 Task: Add an event with the title Sales Territory Review and Planning, date '2023/11/27', time 9:15 AM to 11:15 AMand add a description: Throughout the workshop, participants will engage in a series of activities, exercises, and discussions aimed at developing and refining their communication skills. These activities will be designed to be interactive, allowing participants to practice new techniques, receive feedback, and collaborate with their team members.Select event color  Flamingo . Add location for the event as: Tunis, Tunisia, logged in from the account softage.4@softage.netand send the event invitation to softage.3@softage.net and softage.5@softage.net. Set a reminder for the event Doesn't repeat
Action: Mouse moved to (76, 82)
Screenshot: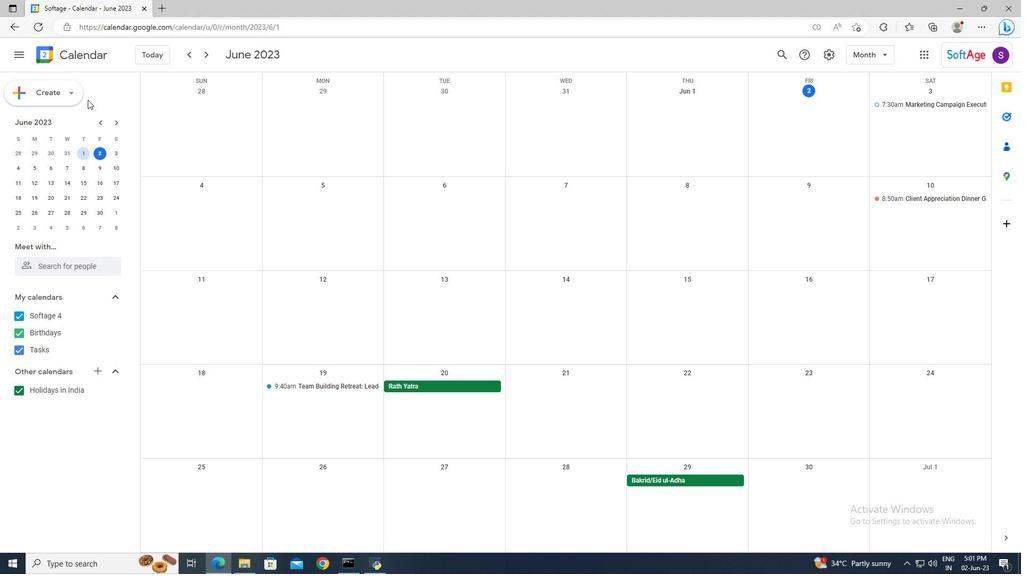 
Action: Mouse pressed left at (76, 82)
Screenshot: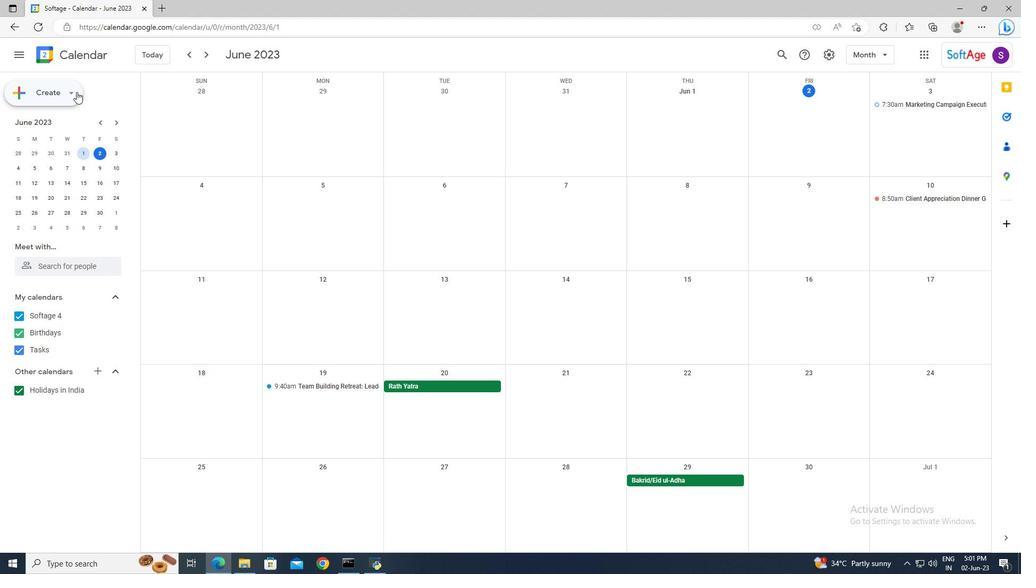 
Action: Mouse moved to (76, 119)
Screenshot: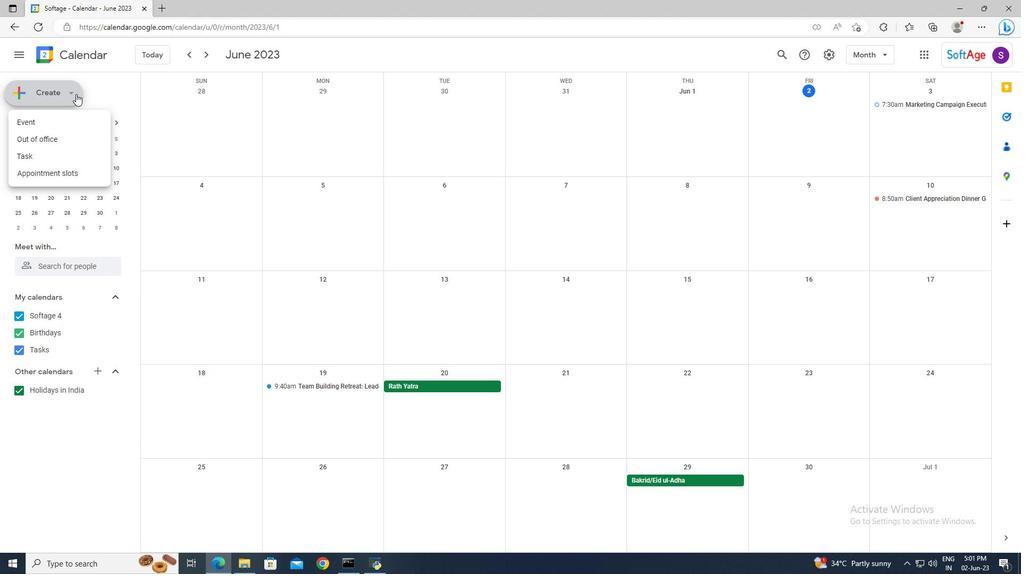 
Action: Mouse pressed left at (76, 119)
Screenshot: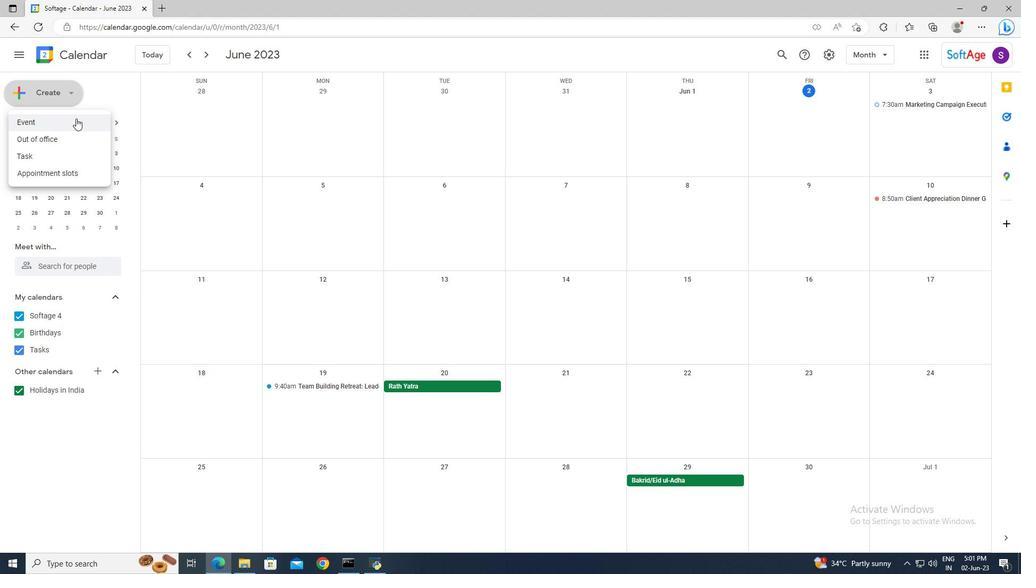 
Action: Mouse moved to (527, 361)
Screenshot: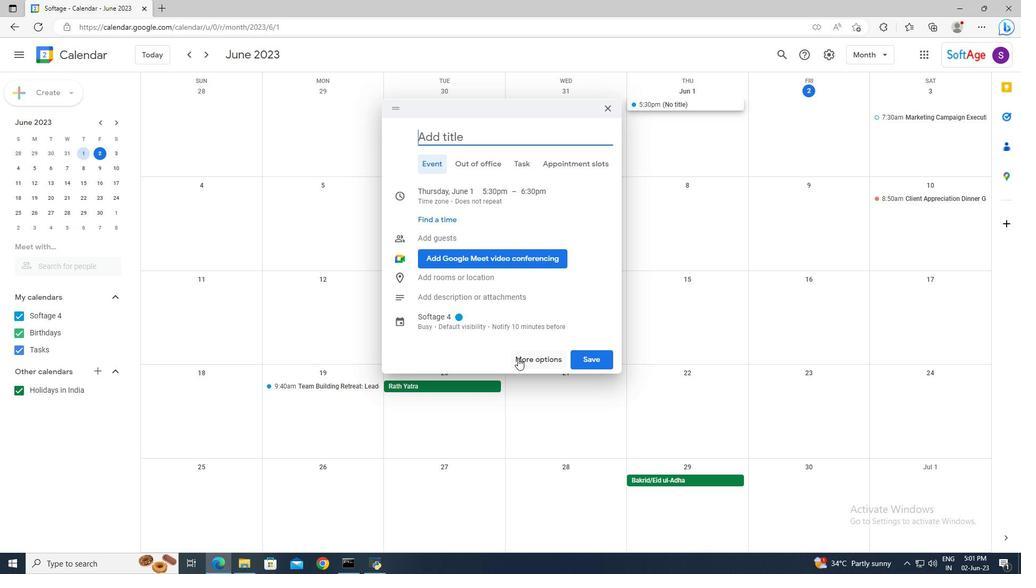 
Action: Mouse pressed left at (527, 361)
Screenshot: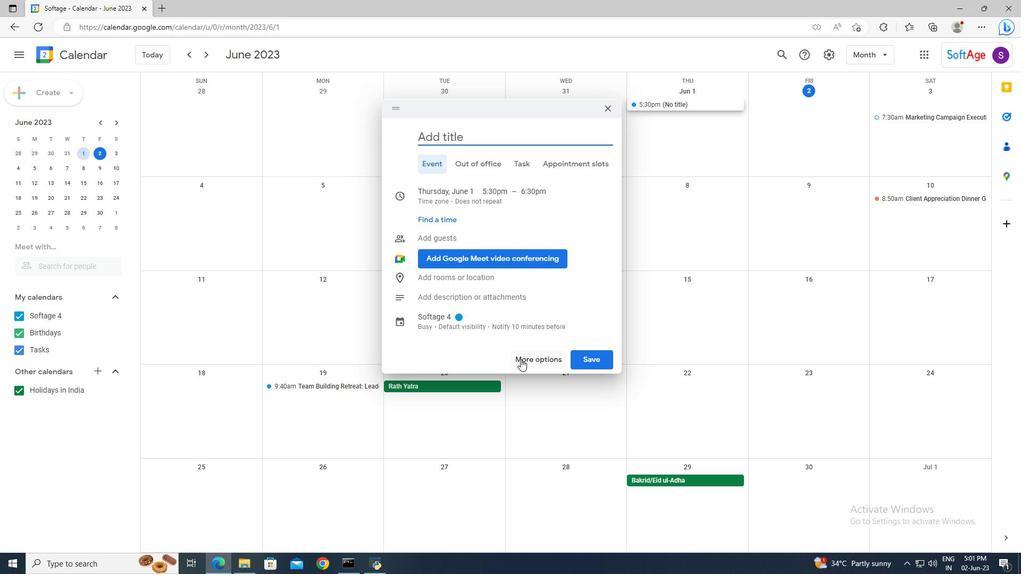 
Action: Mouse moved to (76, 91)
Screenshot: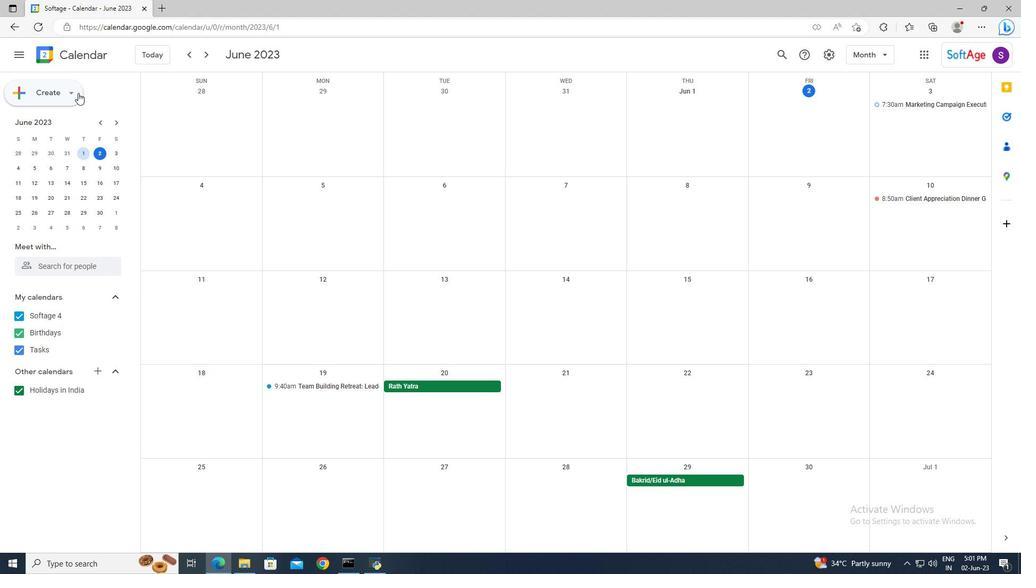 
Action: Mouse pressed left at (76, 91)
Screenshot: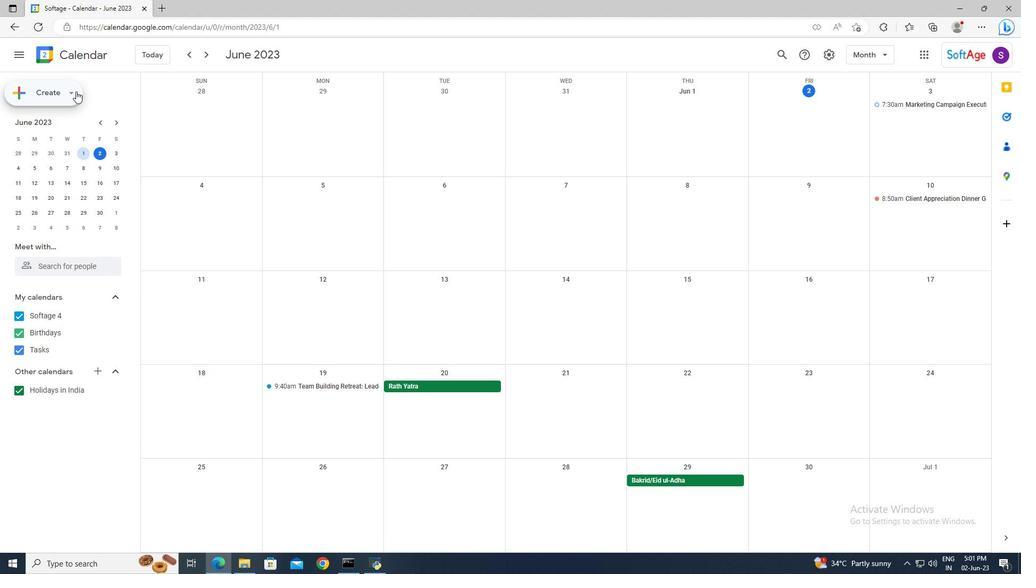
Action: Mouse moved to (76, 118)
Screenshot: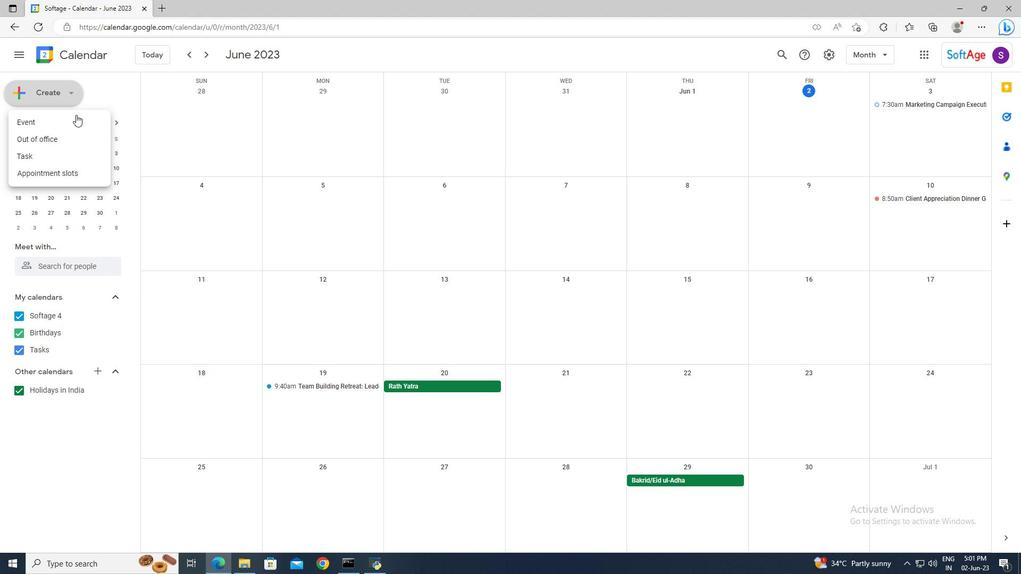 
Action: Mouse pressed left at (76, 118)
Screenshot: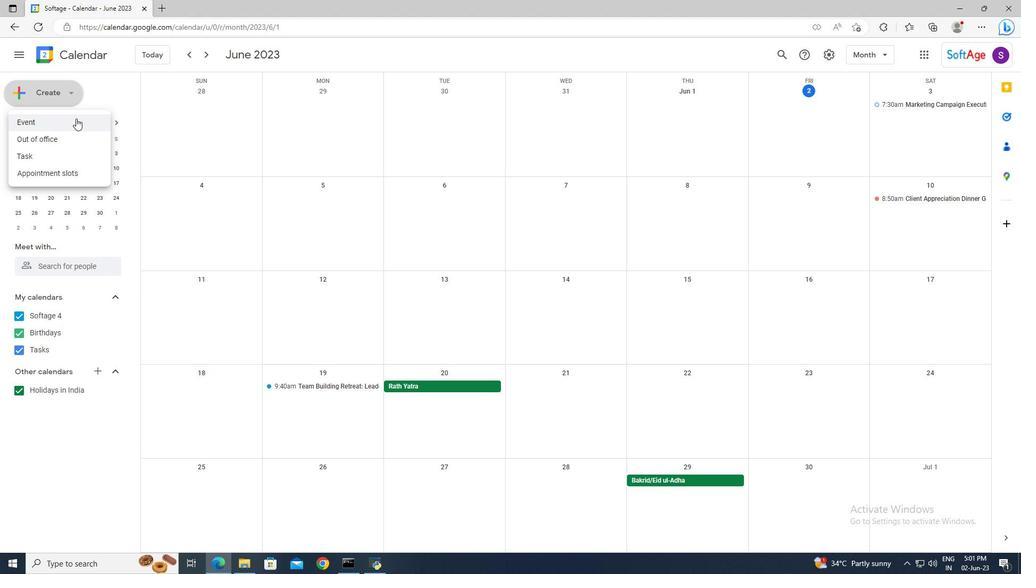 
Action: Mouse moved to (520, 359)
Screenshot: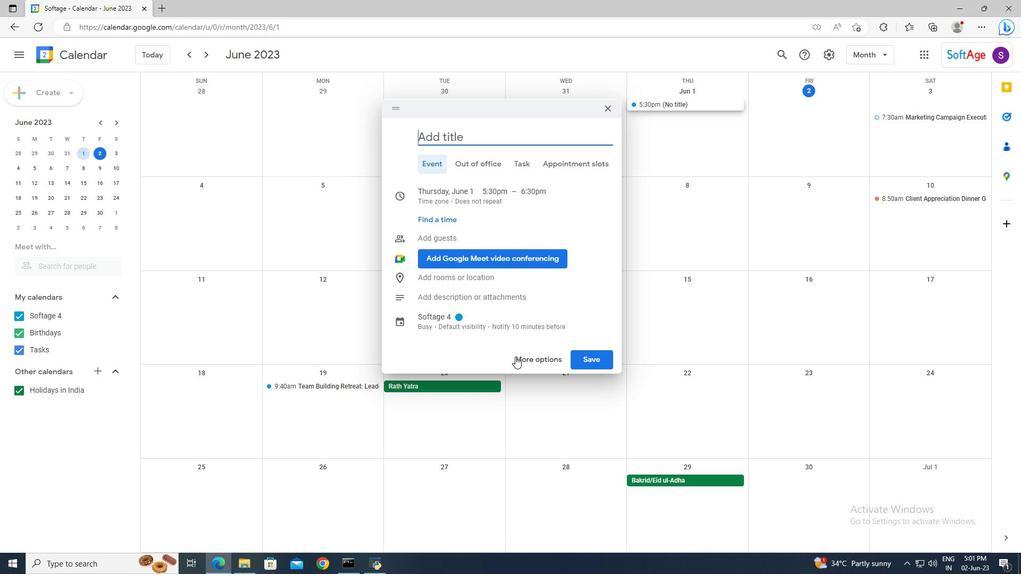 
Action: Mouse pressed left at (520, 359)
Screenshot: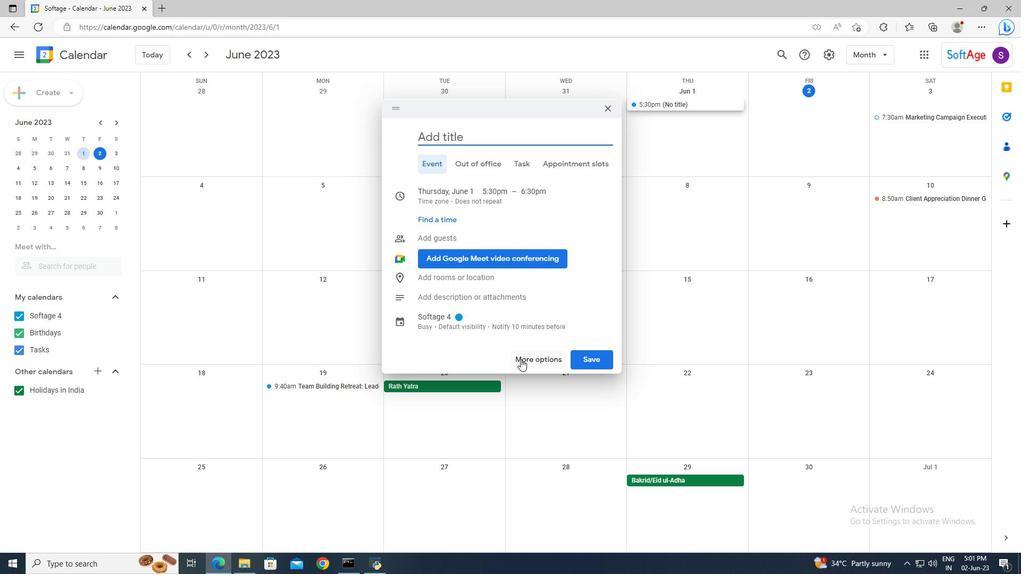 
Action: Mouse moved to (297, 65)
Screenshot: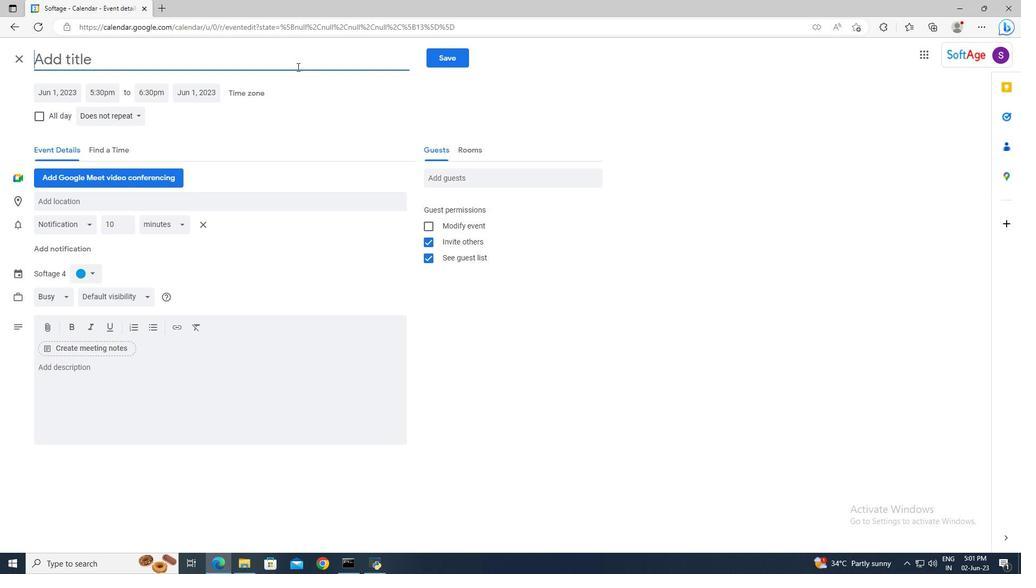 
Action: Mouse pressed left at (297, 65)
Screenshot: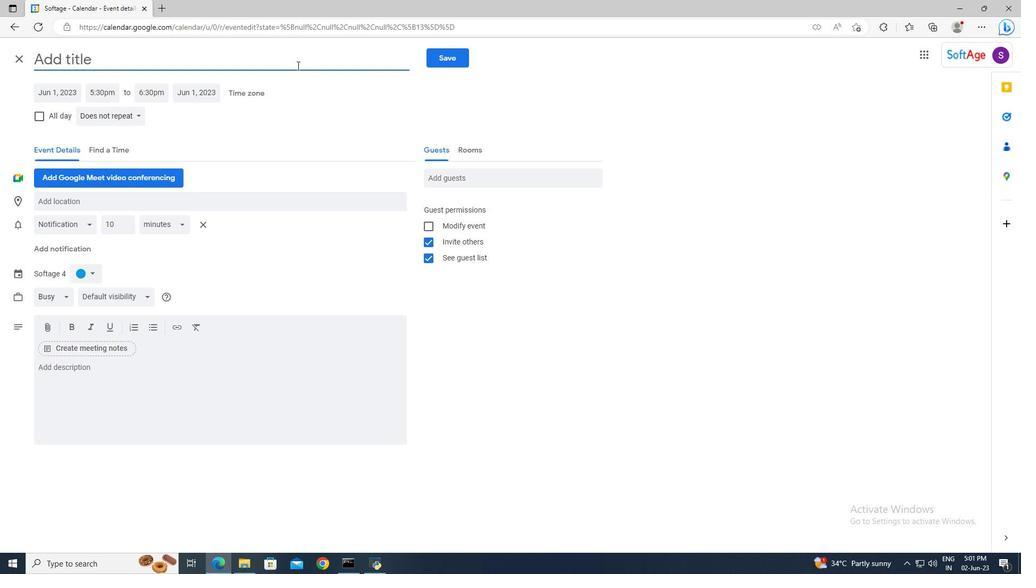 
Action: Key pressed <Key.shift>Sales<Key.space><Key.shift>Territory<Key.space><Key.shift>Review<Key.space>and<Key.space><Key.shift>Planning
Screenshot: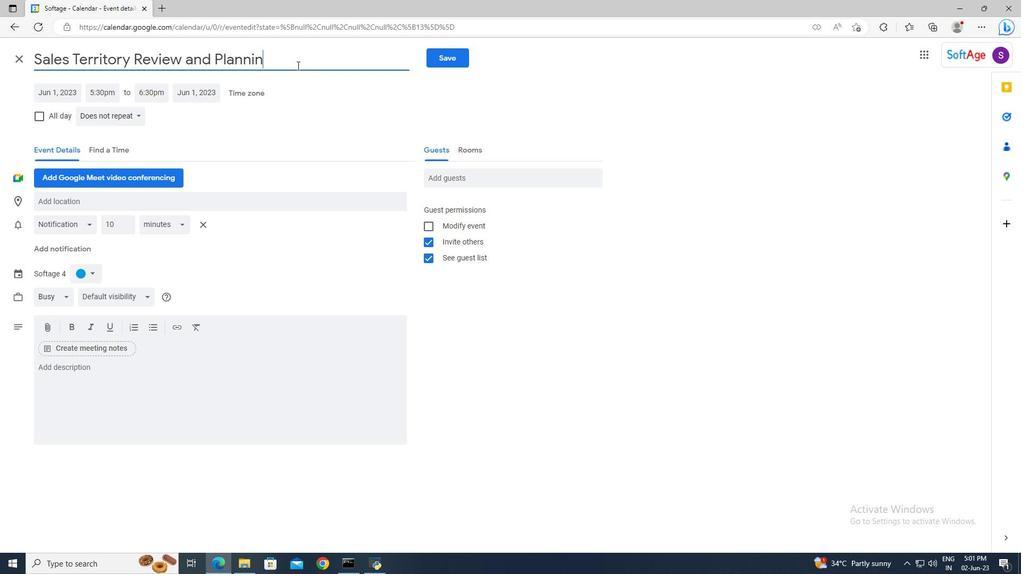 
Action: Mouse moved to (69, 94)
Screenshot: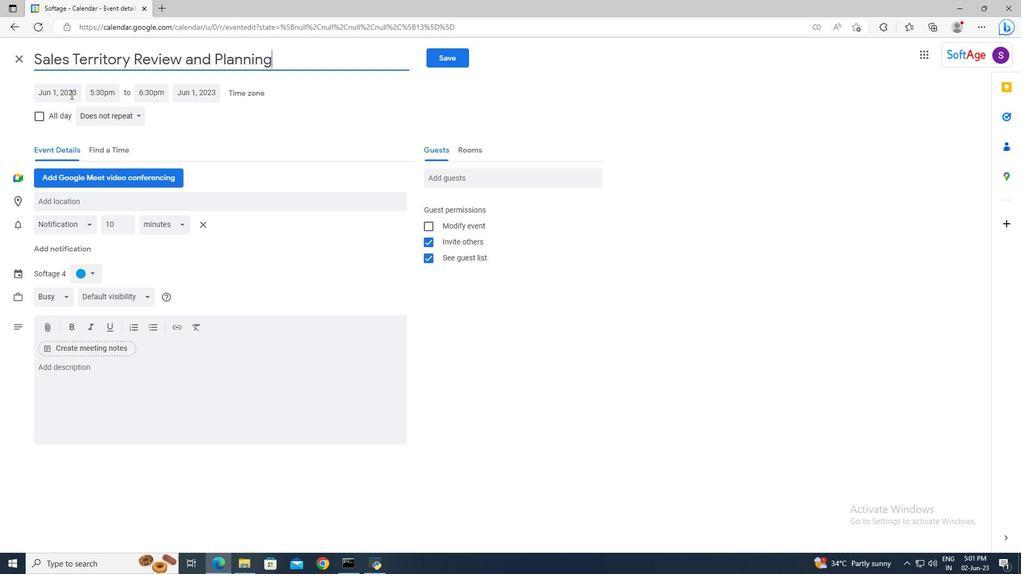 
Action: Mouse pressed left at (69, 94)
Screenshot: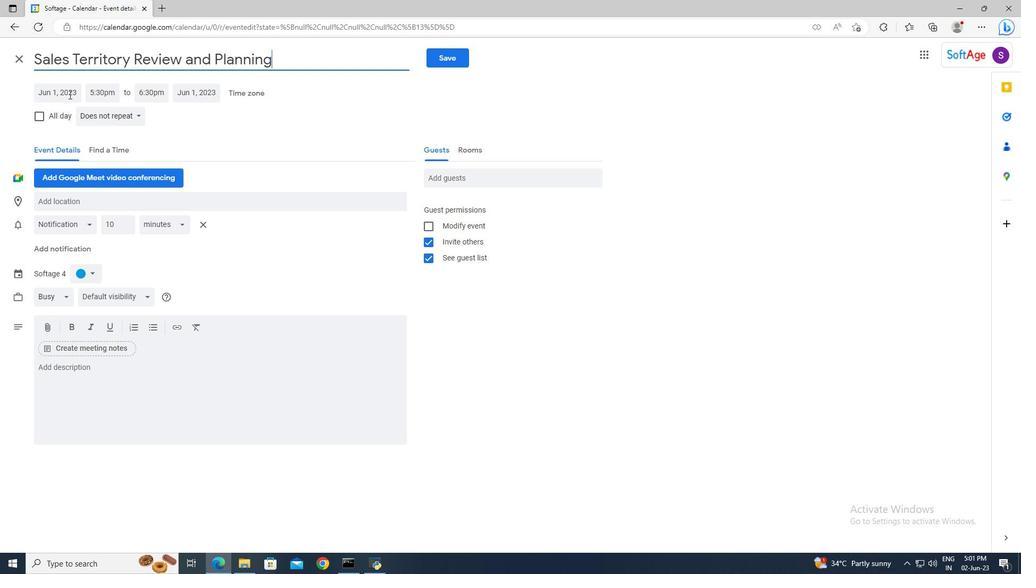 
Action: Mouse moved to (170, 114)
Screenshot: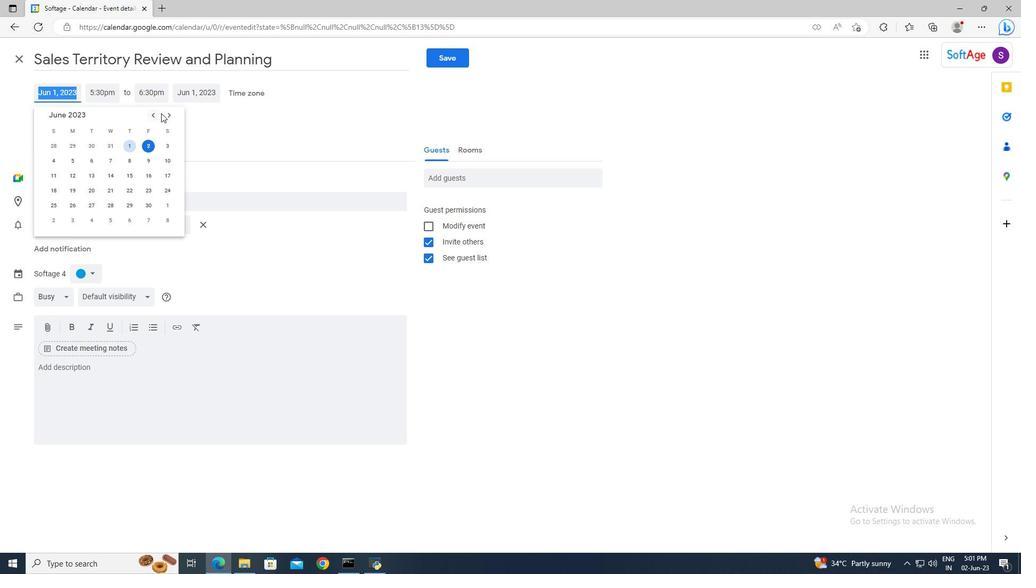 
Action: Mouse pressed left at (170, 114)
Screenshot: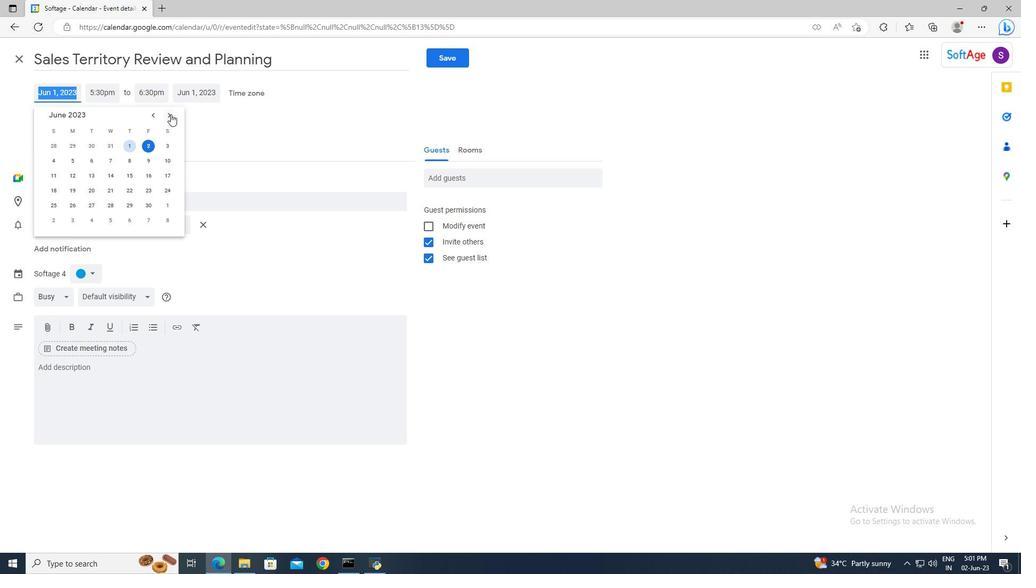 
Action: Mouse pressed left at (170, 114)
Screenshot: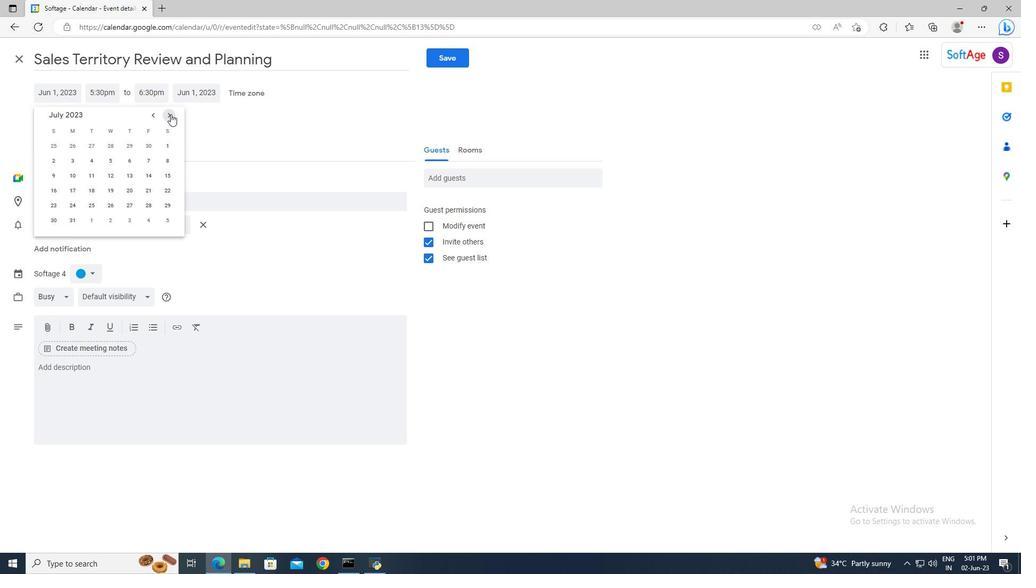 
Action: Mouse pressed left at (170, 114)
Screenshot: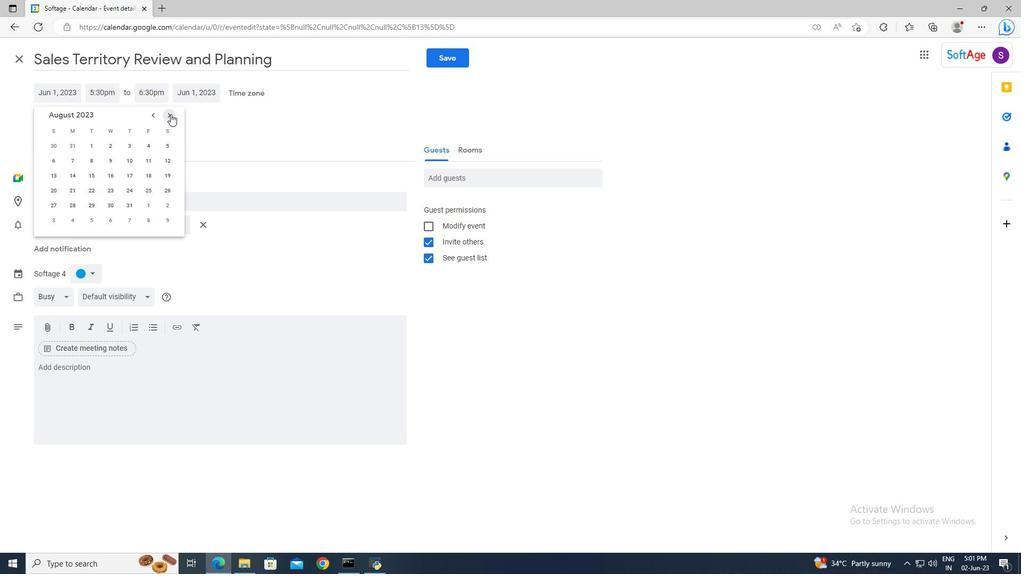 
Action: Mouse pressed left at (170, 114)
Screenshot: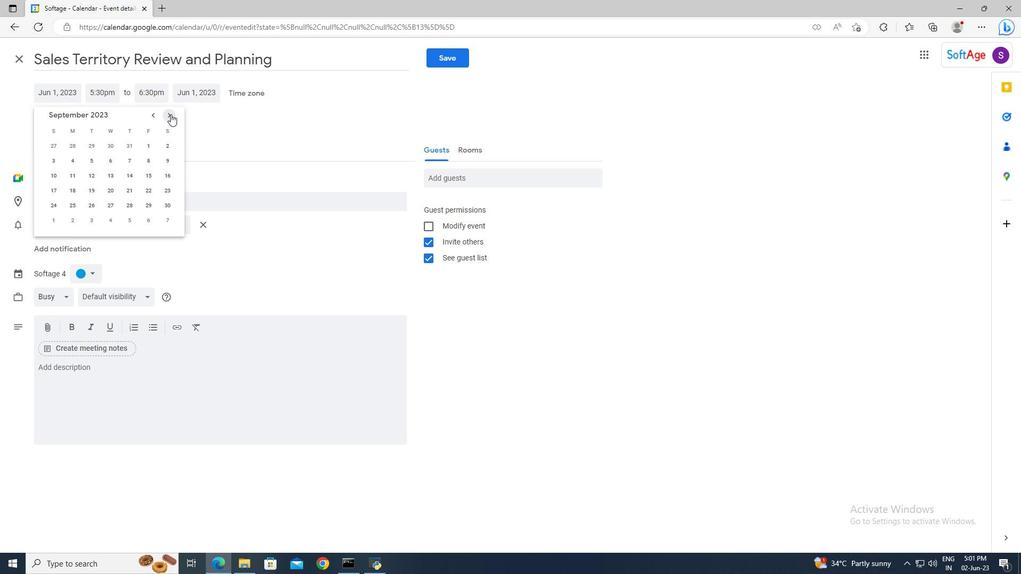 
Action: Mouse pressed left at (170, 114)
Screenshot: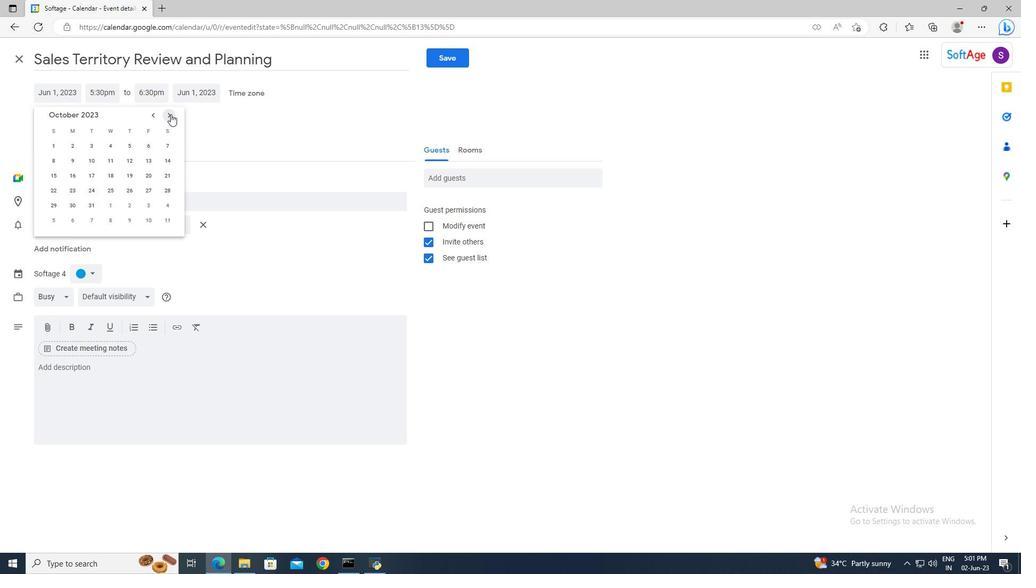 
Action: Mouse moved to (70, 201)
Screenshot: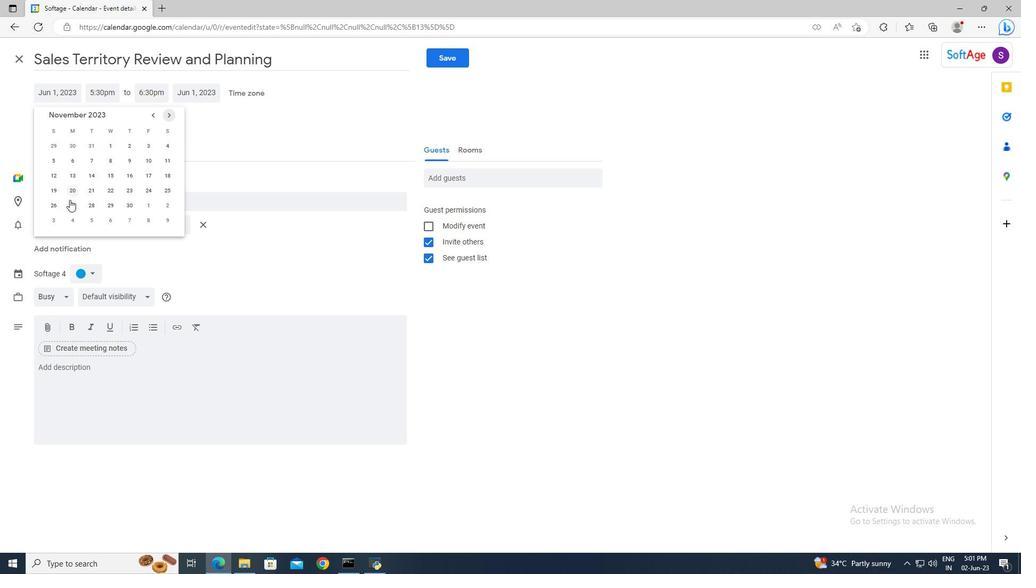 
Action: Mouse pressed left at (70, 201)
Screenshot: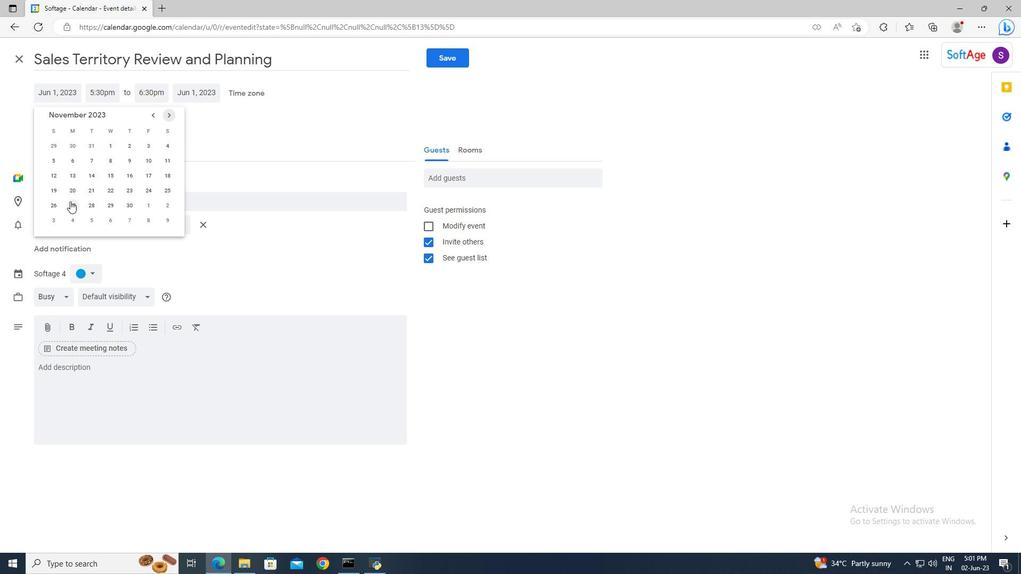 
Action: Mouse moved to (108, 93)
Screenshot: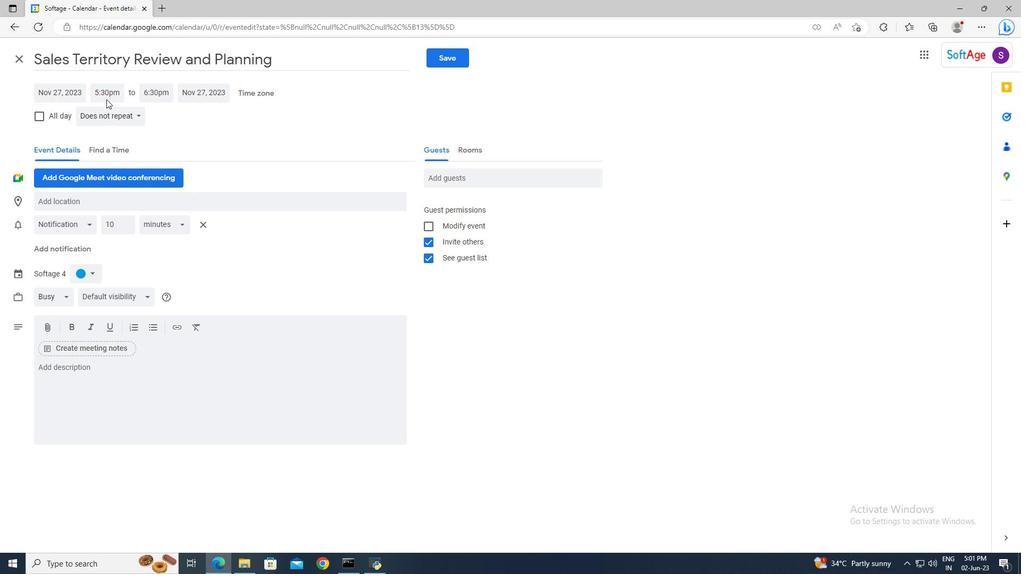 
Action: Mouse pressed left at (108, 93)
Screenshot: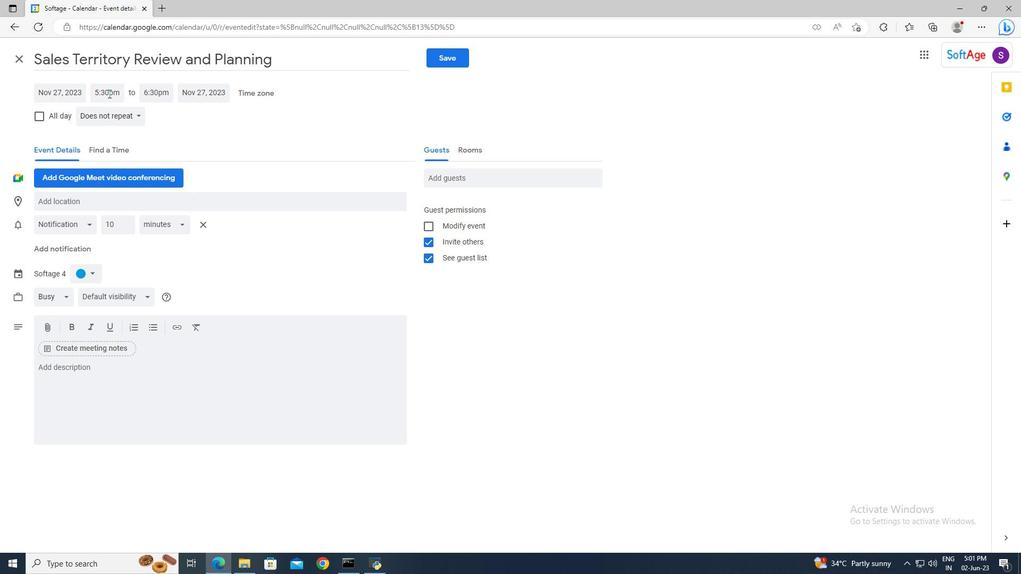 
Action: Key pressed 9<Key.shift>:15am<Key.enter><Key.tab>11<Key.shift>:15<Key.enter>
Screenshot: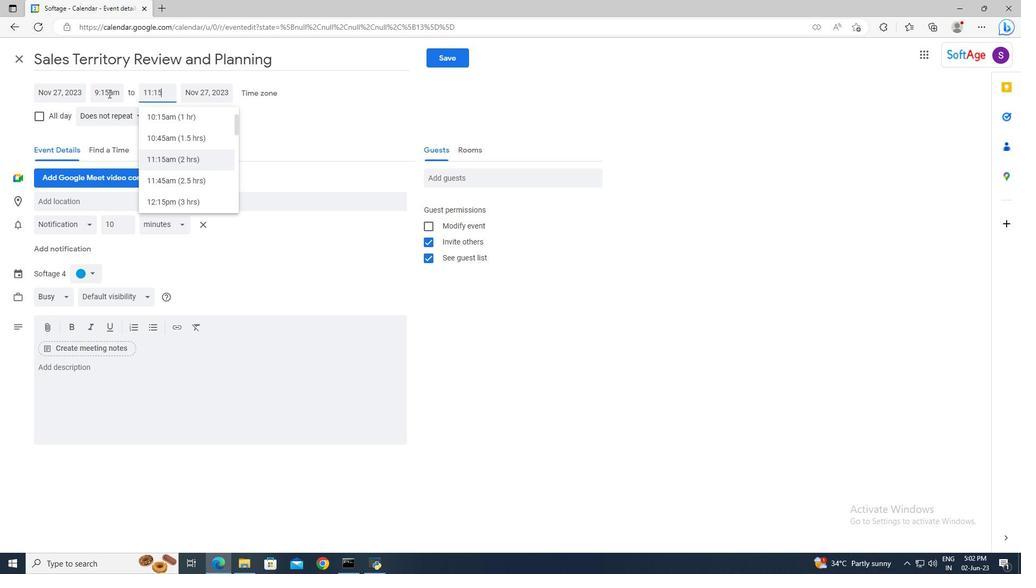 
Action: Mouse moved to (76, 371)
Screenshot: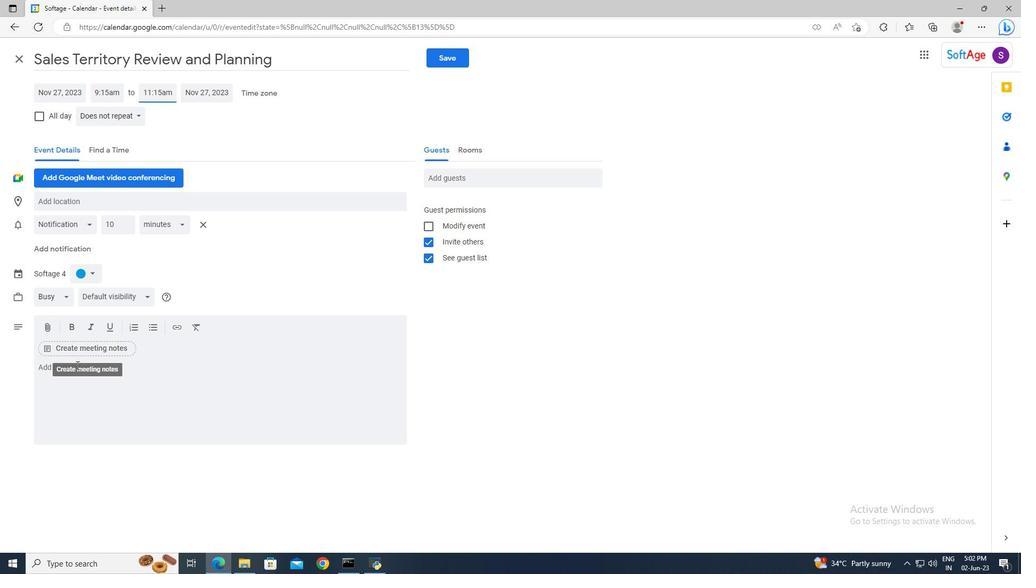
Action: Mouse pressed left at (76, 371)
Screenshot: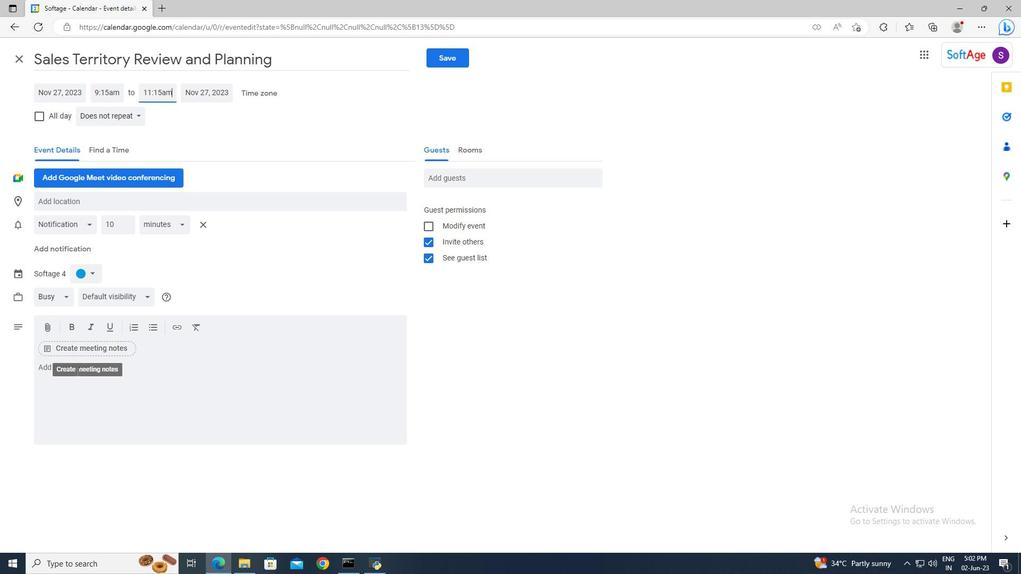 
Action: Key pressed <Key.shift>Throughout<Key.space>the<Key.space>workshop,<Key.space>participants<Key.space>will<Key.space>engage<Key.space>in<Key.space>a<Key.space>series<Key.space>of<Key.space>activities,<Key.space>exercises,<Key.space>and<Key.space>discussions<Key.space>aimed<Key.space>at<Key.space>developing<Key.space>and<Key.space>refining<Key.space>their<Key.space>communication<Key.space>skills.<Key.space><Key.shift>These<Key.space>activities<Key.space>will<Key.space>be<Key.space>a<Key.backspace>designed<Key.space>to<Key.space>be<Key.space>interactive<Key.space><Key.backspace>,<Key.space>allowing<Key.space>participants<Key.space>to<Key.space>practice<Key.space>e<Key.backspace>new<Key.space>techniques,<Key.space>receive<Key.space>feedback,<Key.space>and<Key.space>collaborate<Key.space>with<Key.space>their<Key.space>team<Key.space>members.
Screenshot: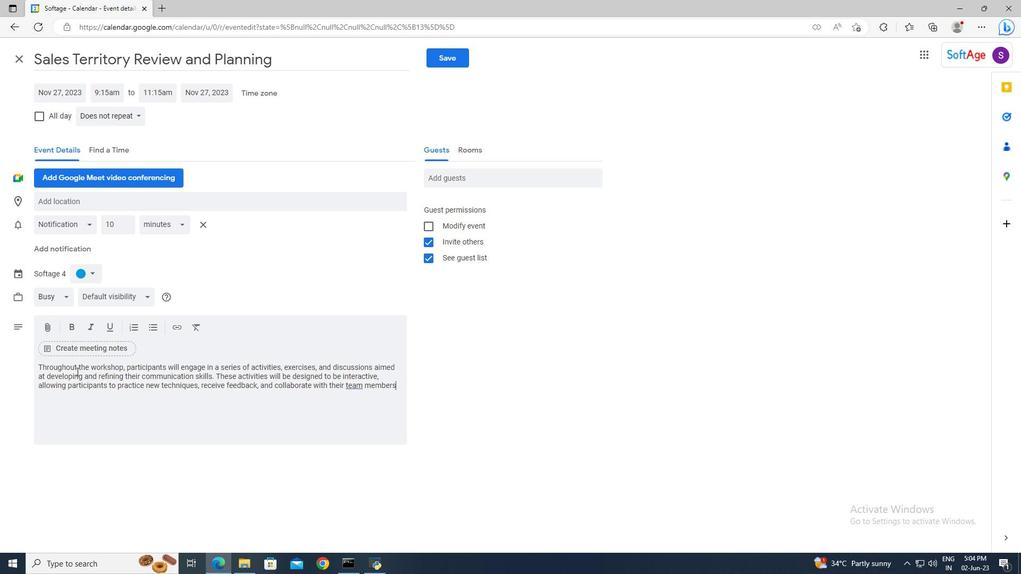 
Action: Mouse moved to (91, 272)
Screenshot: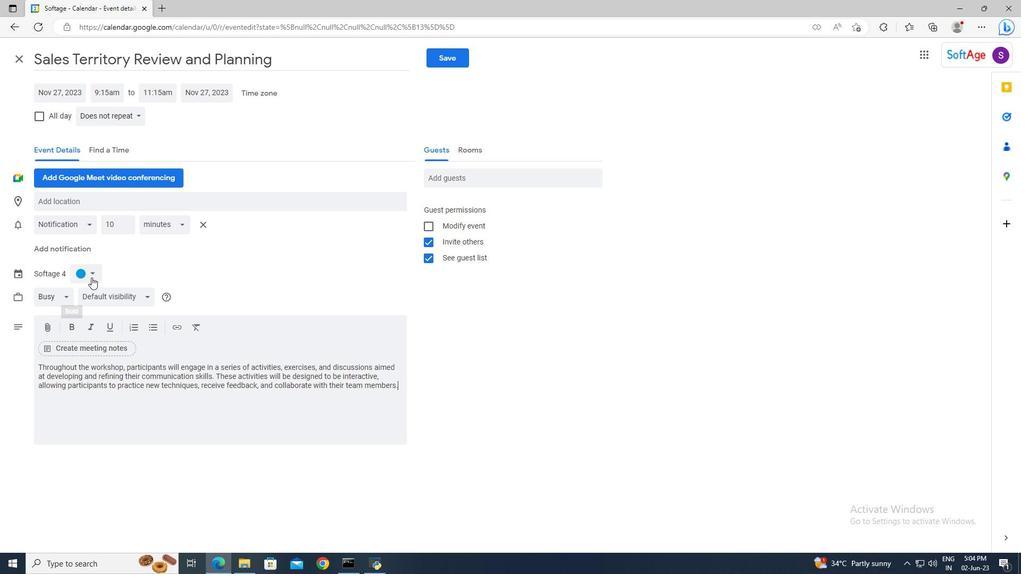 
Action: Mouse pressed left at (91, 272)
Screenshot: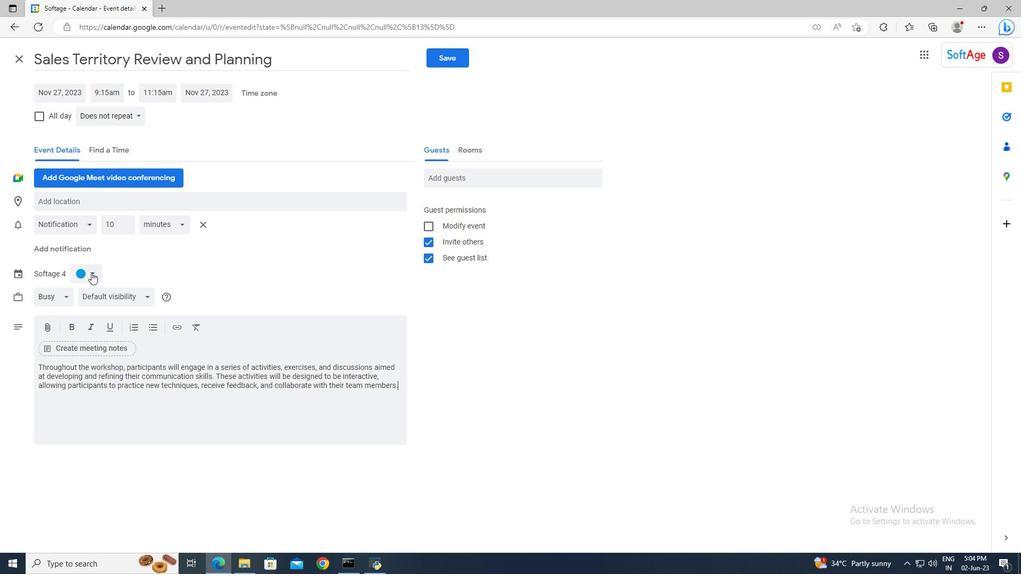 
Action: Mouse moved to (97, 273)
Screenshot: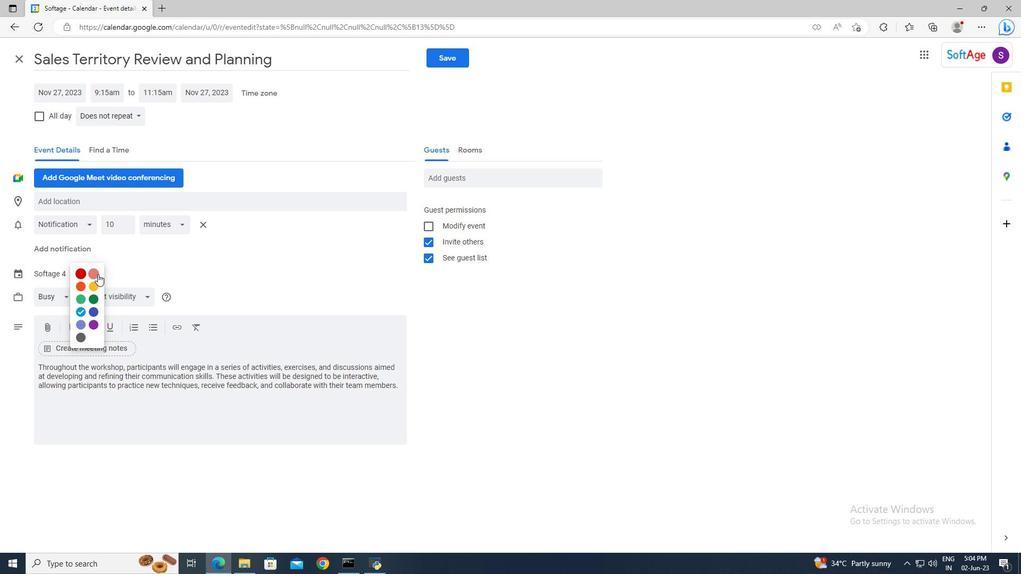 
Action: Mouse pressed left at (97, 273)
Screenshot: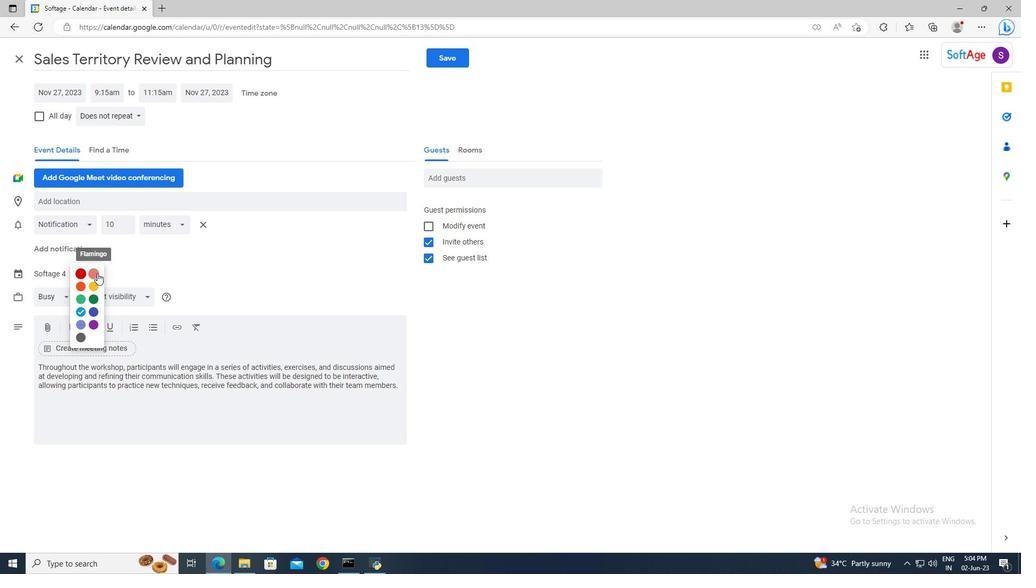 
Action: Mouse moved to (97, 204)
Screenshot: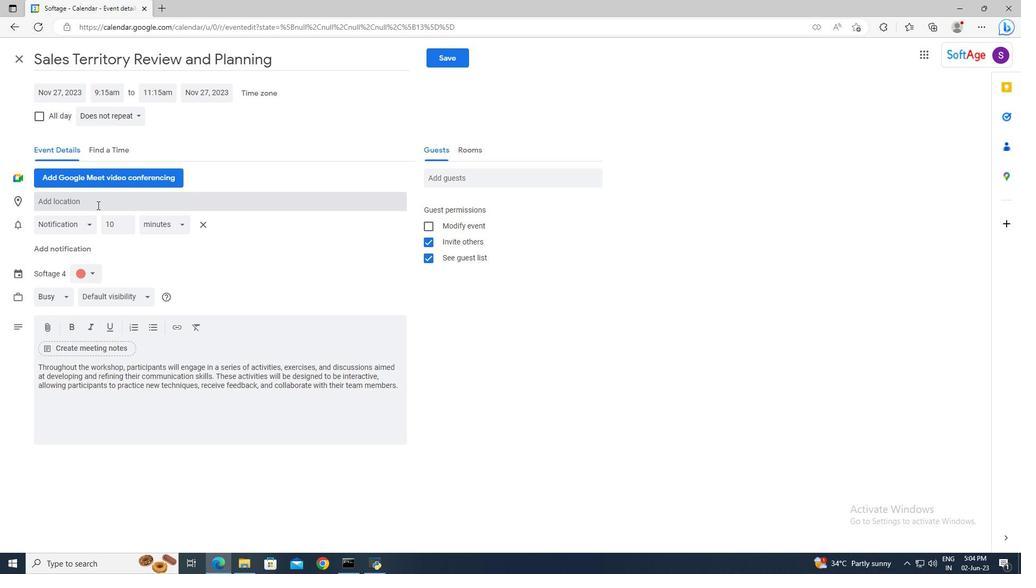
Action: Mouse pressed left at (97, 204)
Screenshot: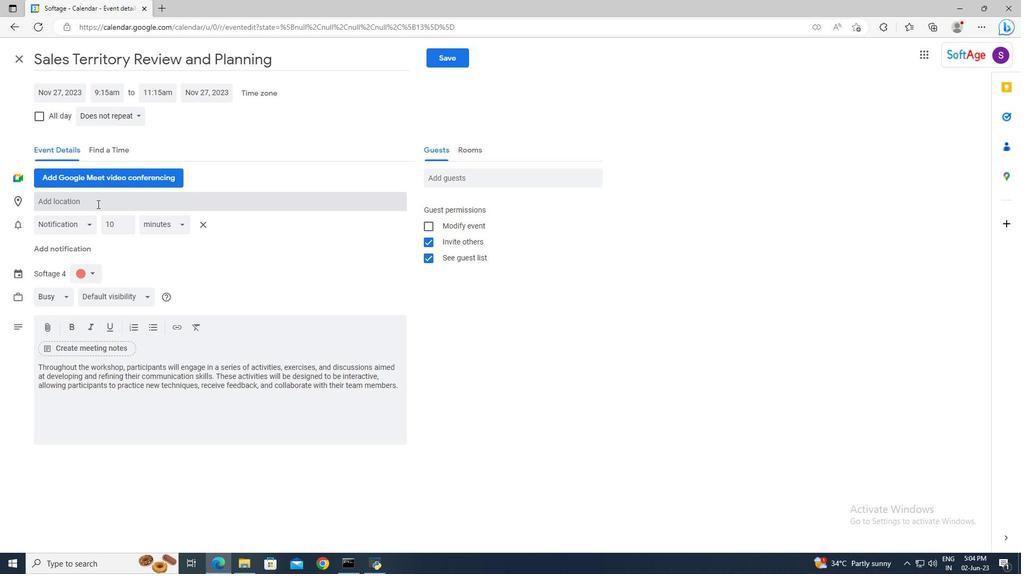 
Action: Mouse moved to (97, 203)
Screenshot: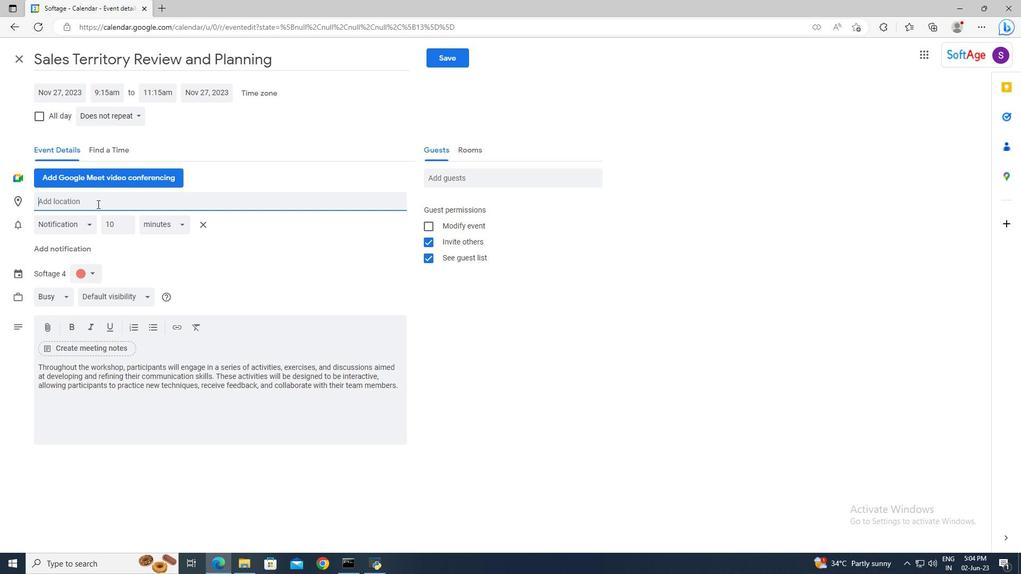 
Action: Key pressed <Key.shift>Tunis,<Key.space><Key.shift>Tunisia
Screenshot: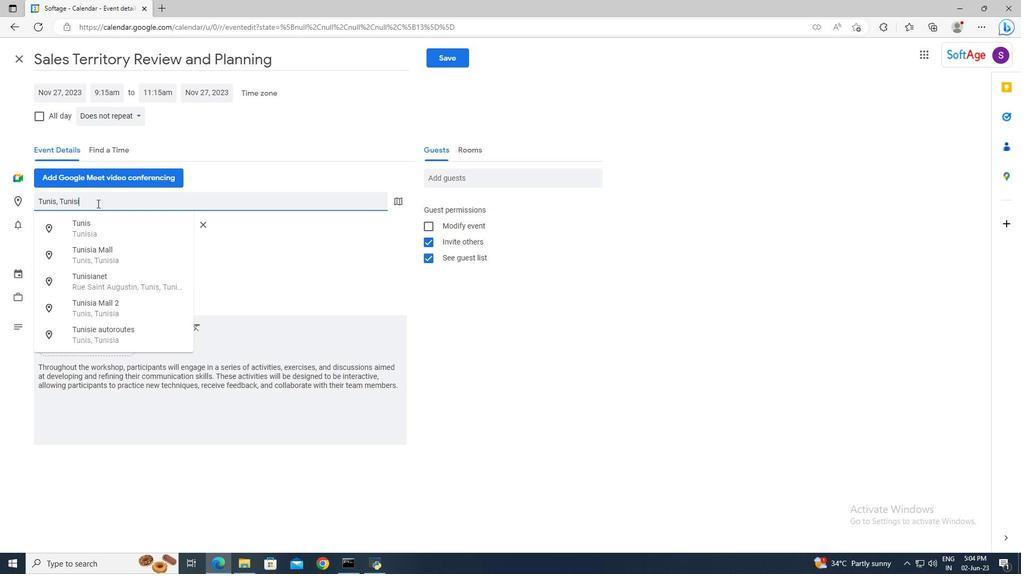 
Action: Mouse moved to (95, 226)
Screenshot: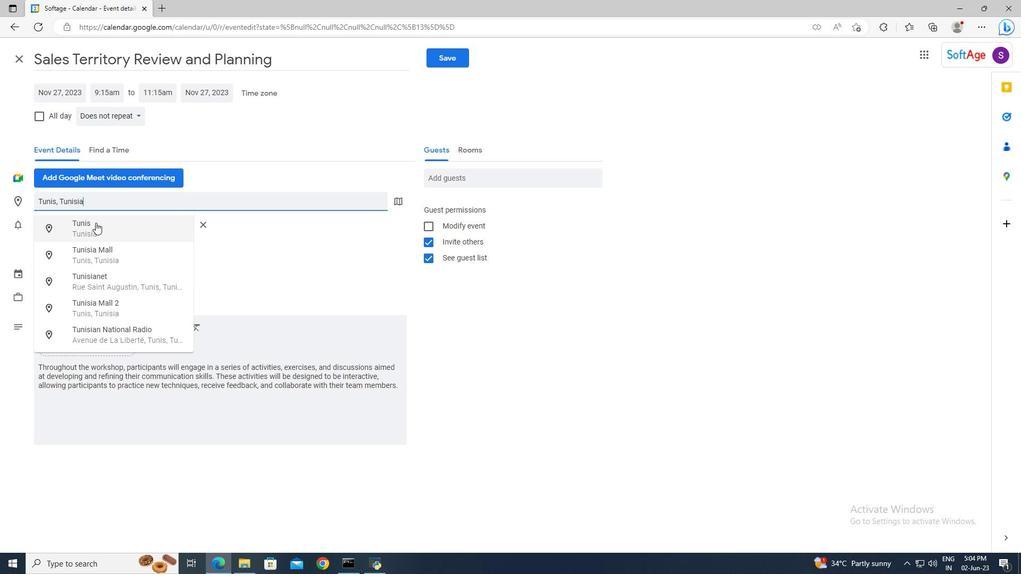 
Action: Mouse pressed left at (95, 226)
Screenshot: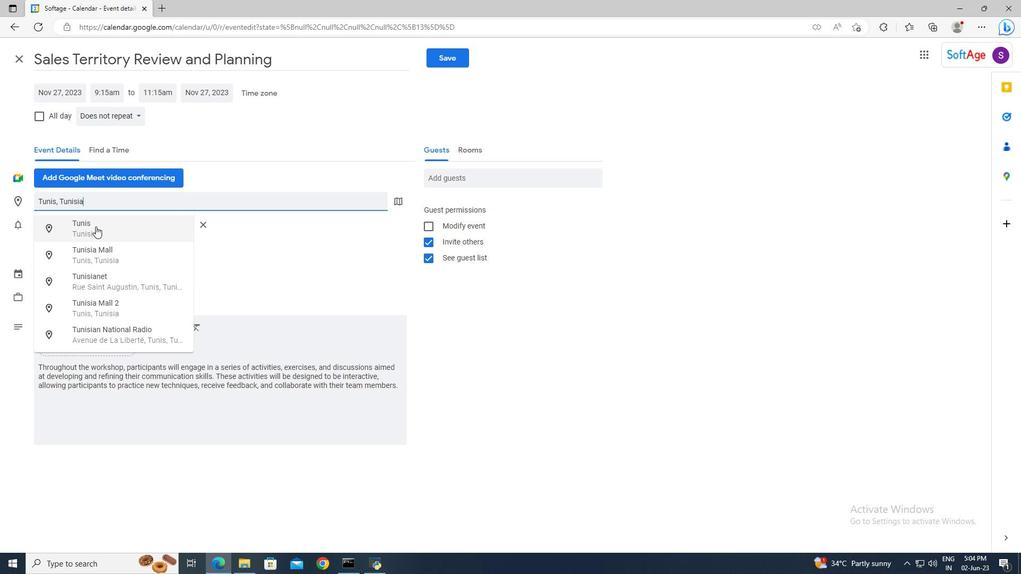
Action: Mouse moved to (437, 180)
Screenshot: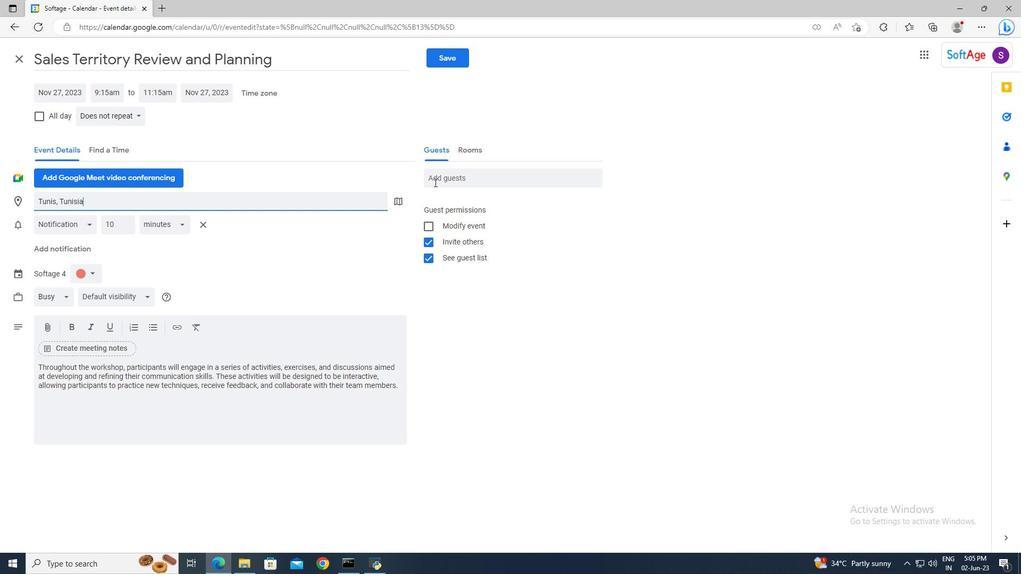 
Action: Mouse pressed left at (437, 180)
Screenshot: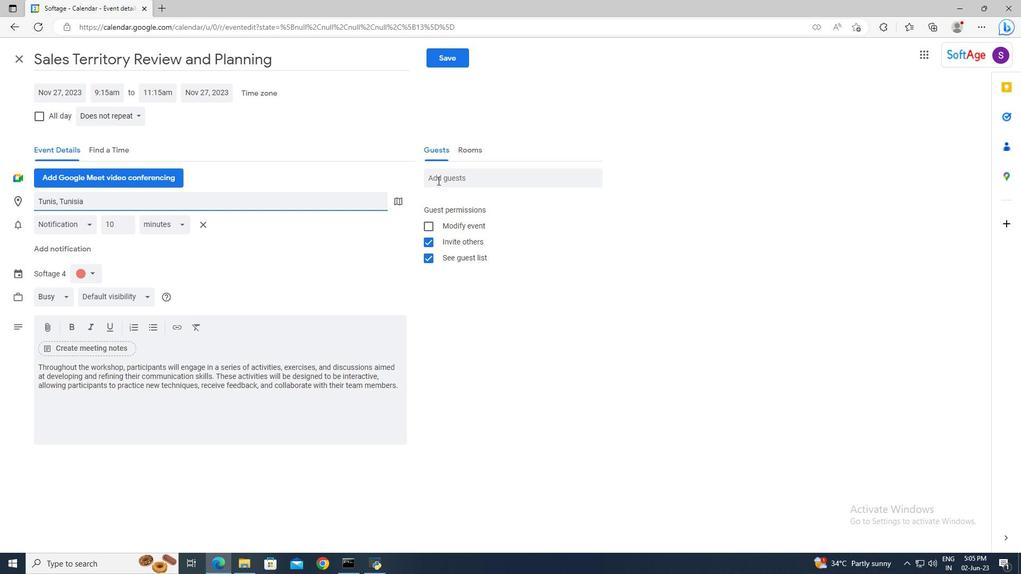 
Action: Mouse moved to (437, 180)
Screenshot: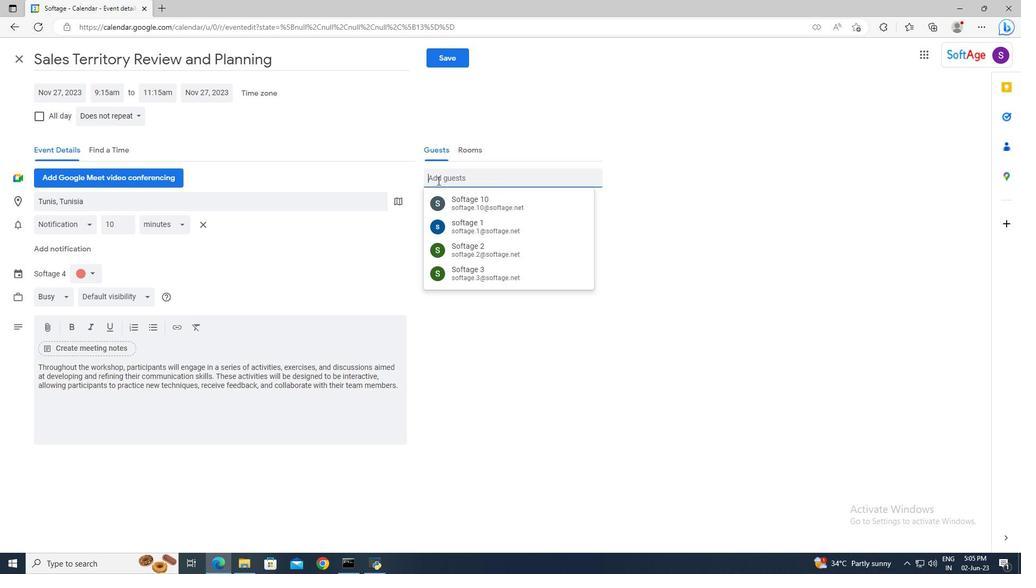 
Action: Key pressed softage.3<Key.shift><Key.shift><Key.shift><Key.shift><Key.shift><Key.shift><Key.shift><Key.shift><Key.shift><Key.shift><Key.shift><Key.shift><Key.shift><Key.shift><Key.shift><Key.shift><Key.shift><Key.shift><Key.shift><Key.shift><Key.shift><Key.shift><Key.shift><Key.shift><Key.shift><Key.shift><Key.shift><Key.shift><Key.shift><Key.shift>@softage.net<Key.enter>softage.5<Key.shift>@softage.net<Key.enter>
Screenshot: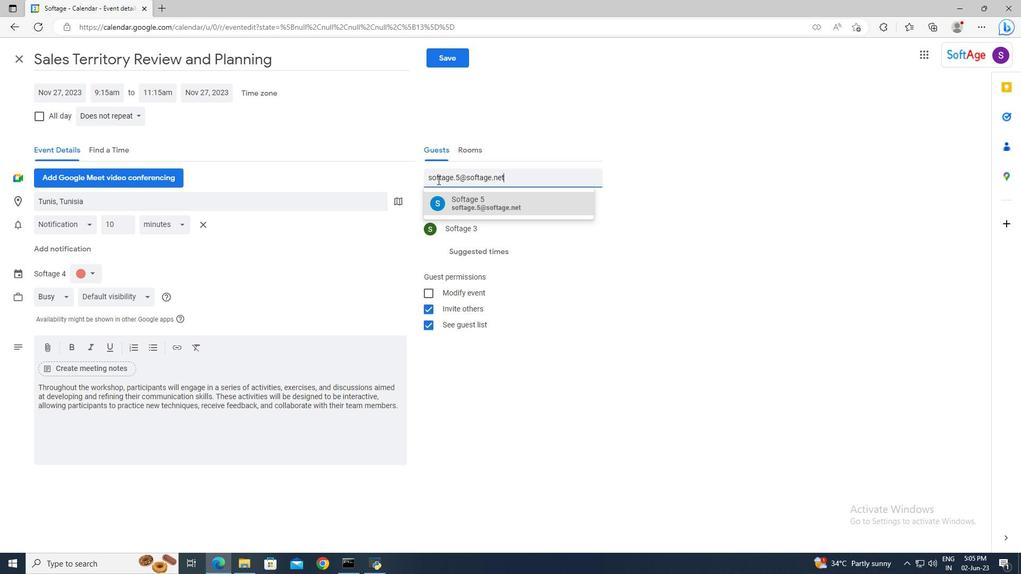 
Action: Mouse moved to (140, 113)
Screenshot: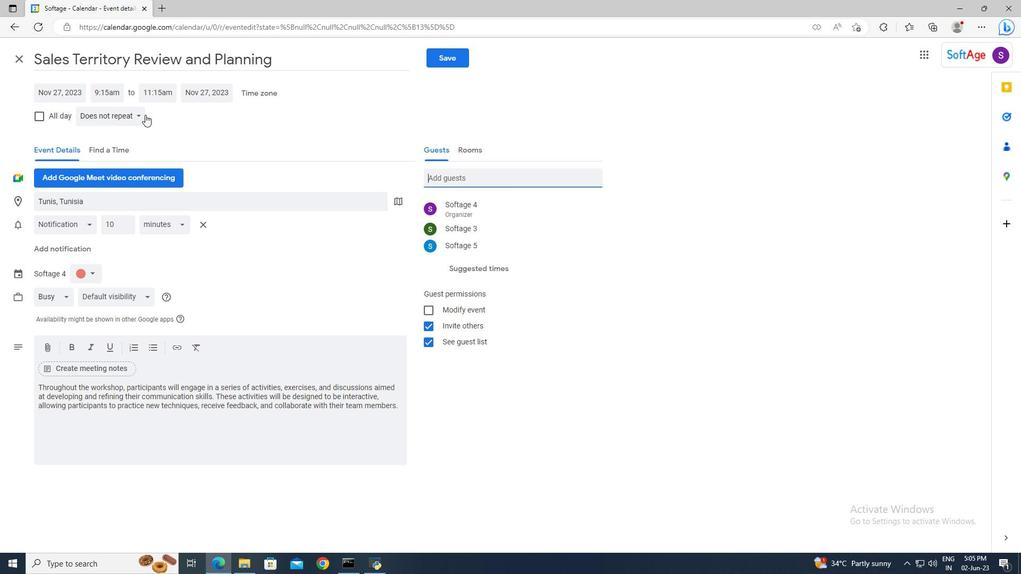 
Action: Mouse pressed left at (140, 113)
Screenshot: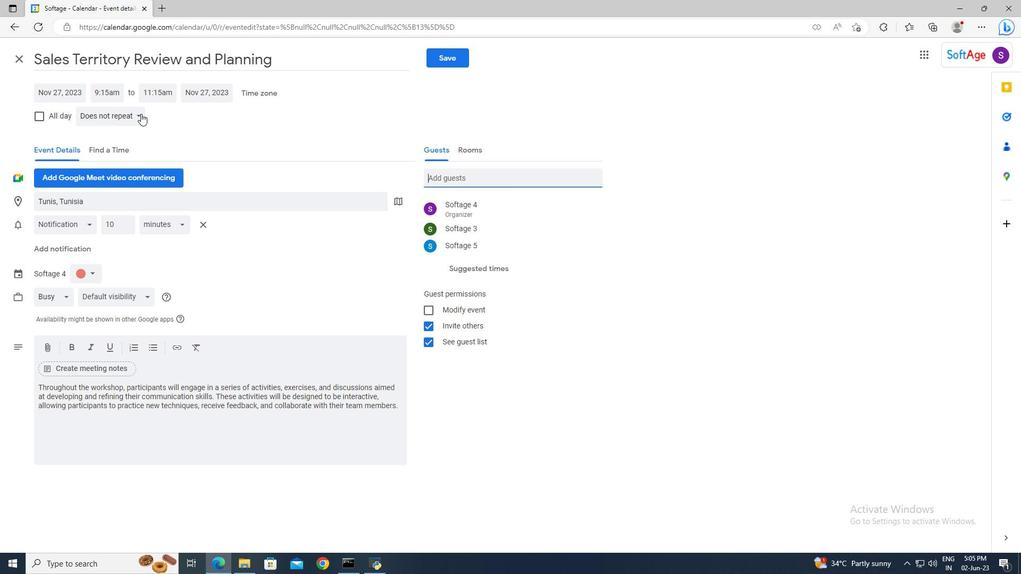 
Action: Mouse moved to (140, 113)
Screenshot: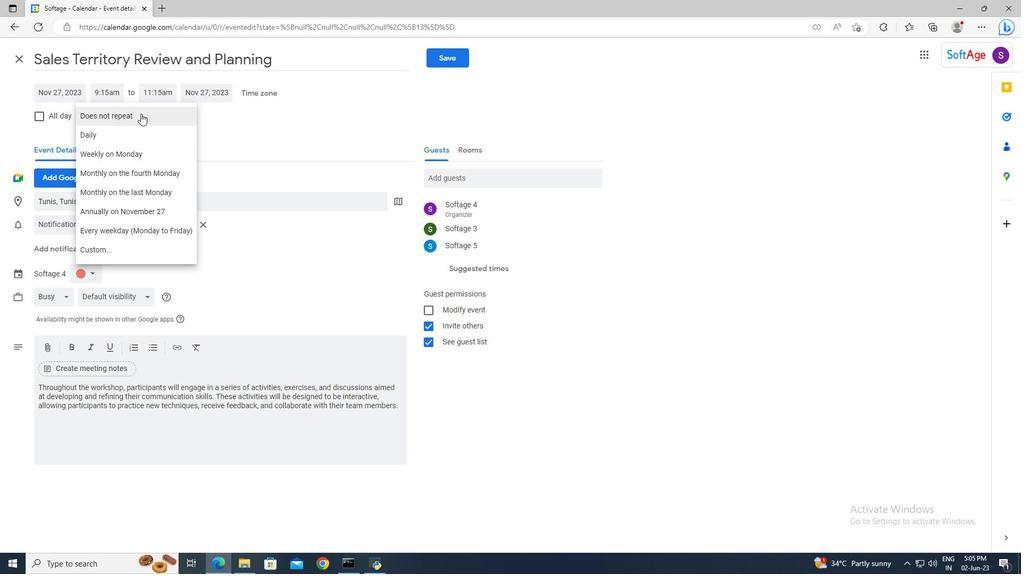 
Action: Mouse pressed left at (140, 113)
Screenshot: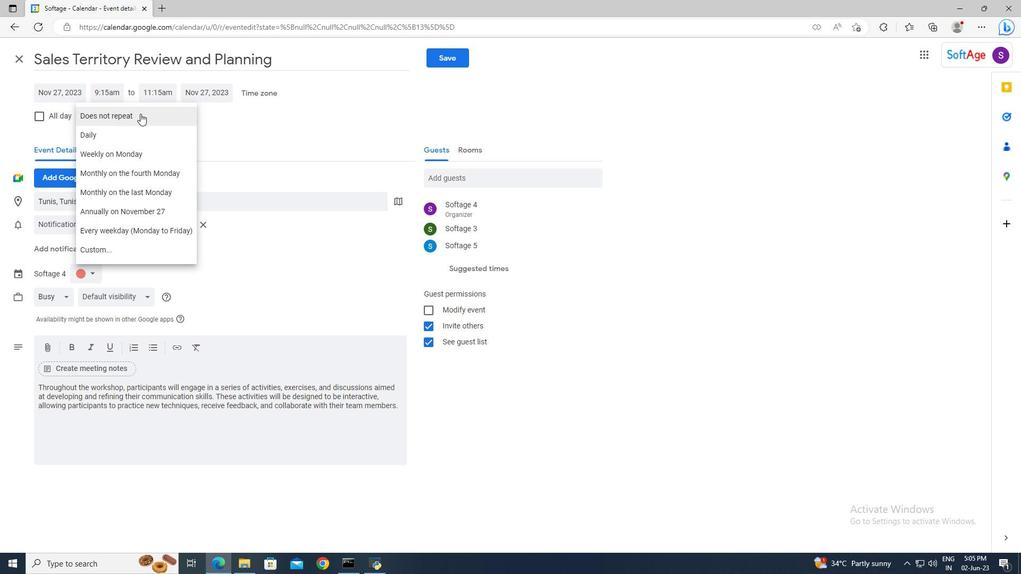 
Action: Mouse moved to (443, 60)
Screenshot: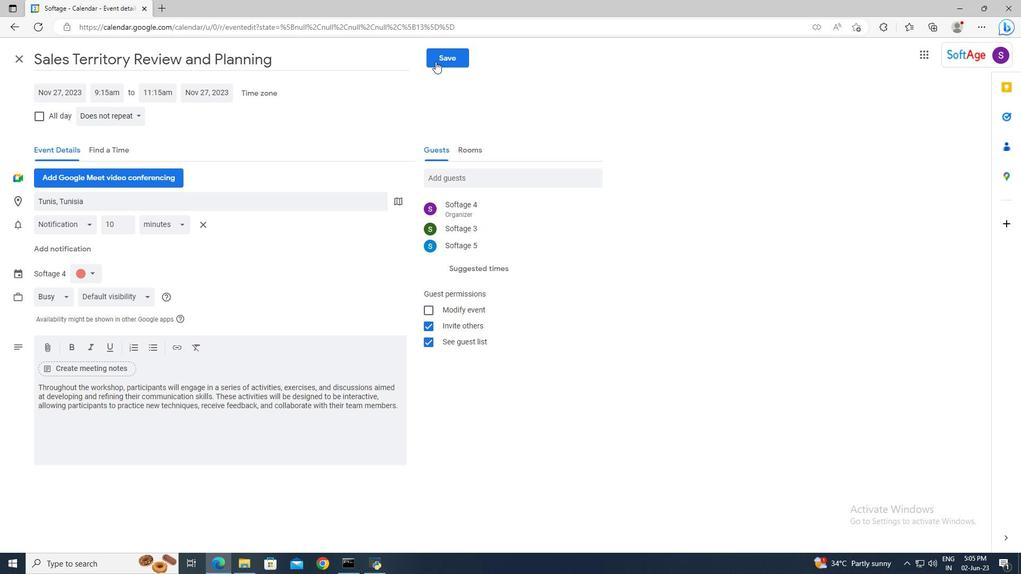 
Action: Mouse pressed left at (443, 60)
Screenshot: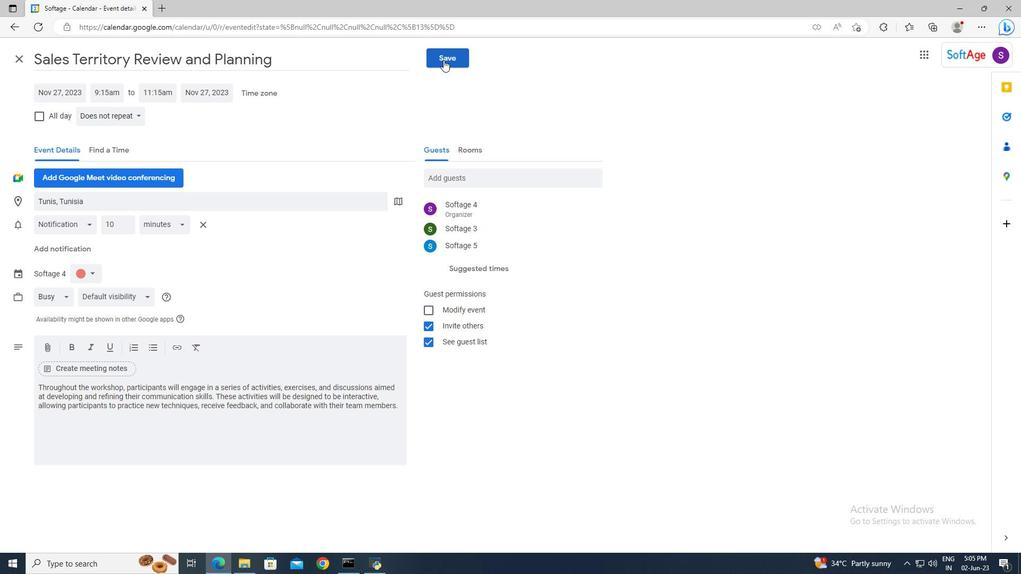 
Action: Mouse moved to (610, 322)
Screenshot: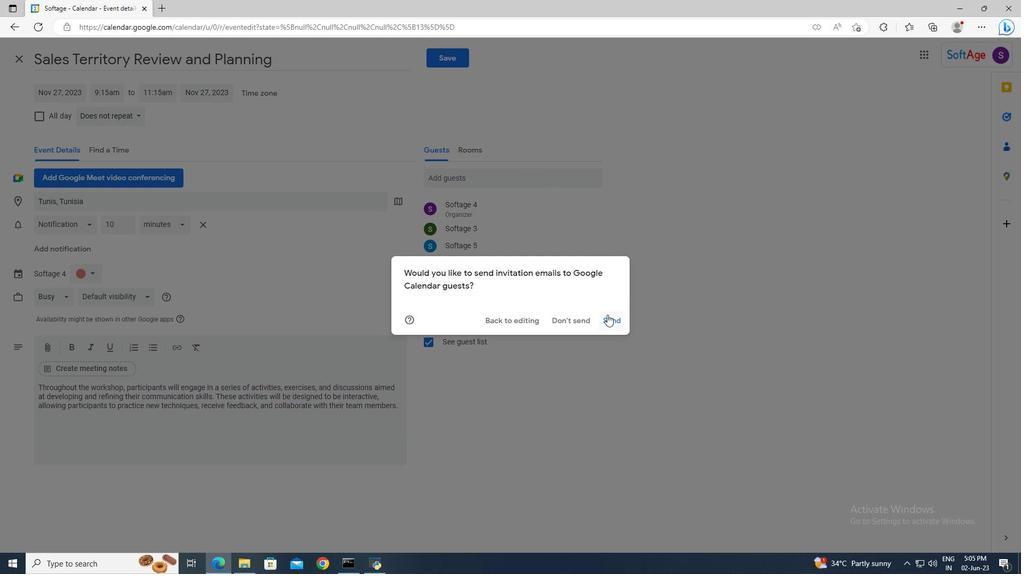 
Action: Mouse pressed left at (610, 322)
Screenshot: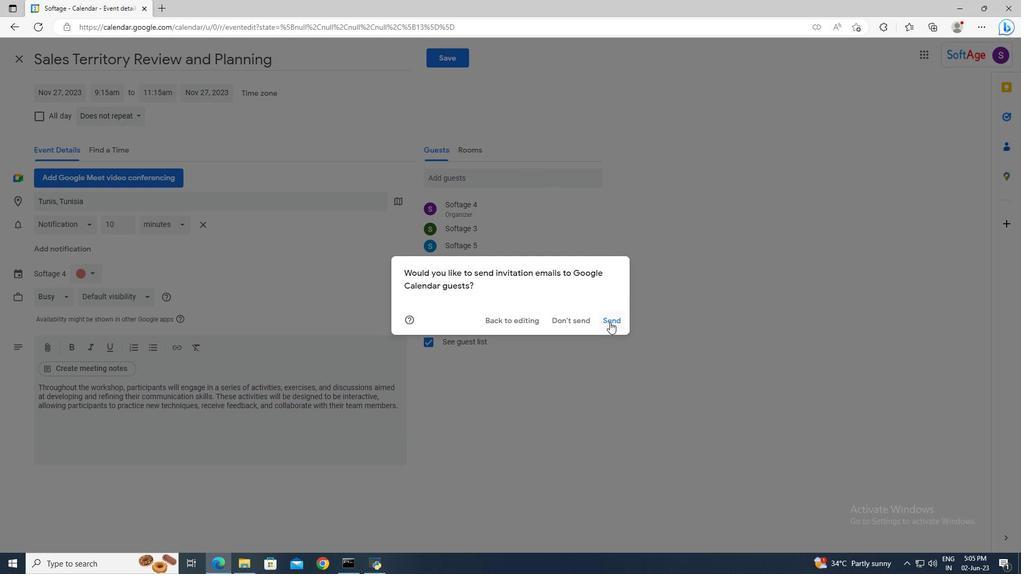 
